 Task: Automatically update extensions to their latest versions in Visual Studio Code.
Action: Mouse moved to (23, 166)
Screenshot: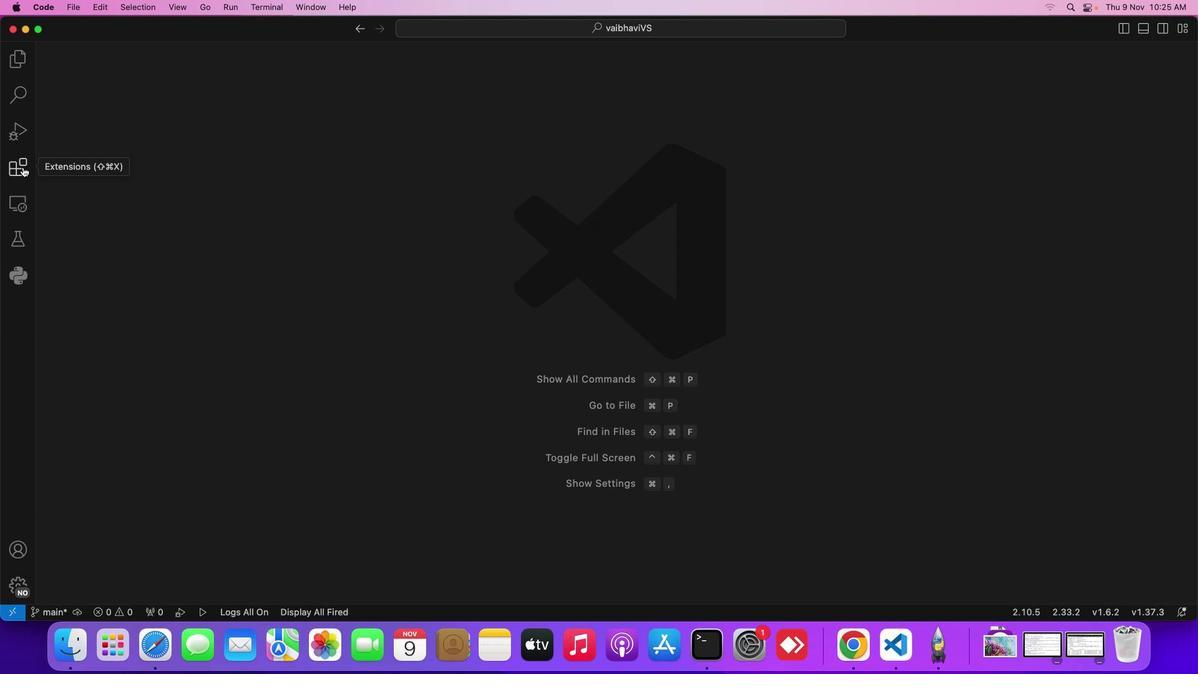 
Action: Mouse pressed left at (23, 166)
Screenshot: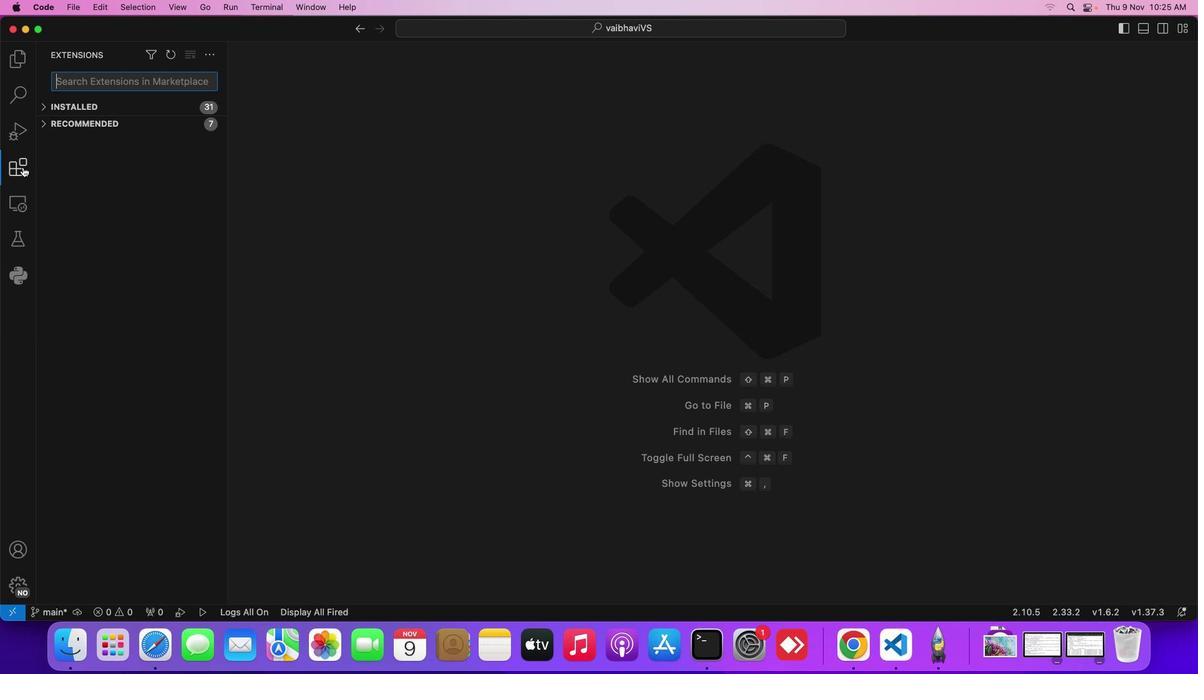 
Action: Mouse moved to (208, 58)
Screenshot: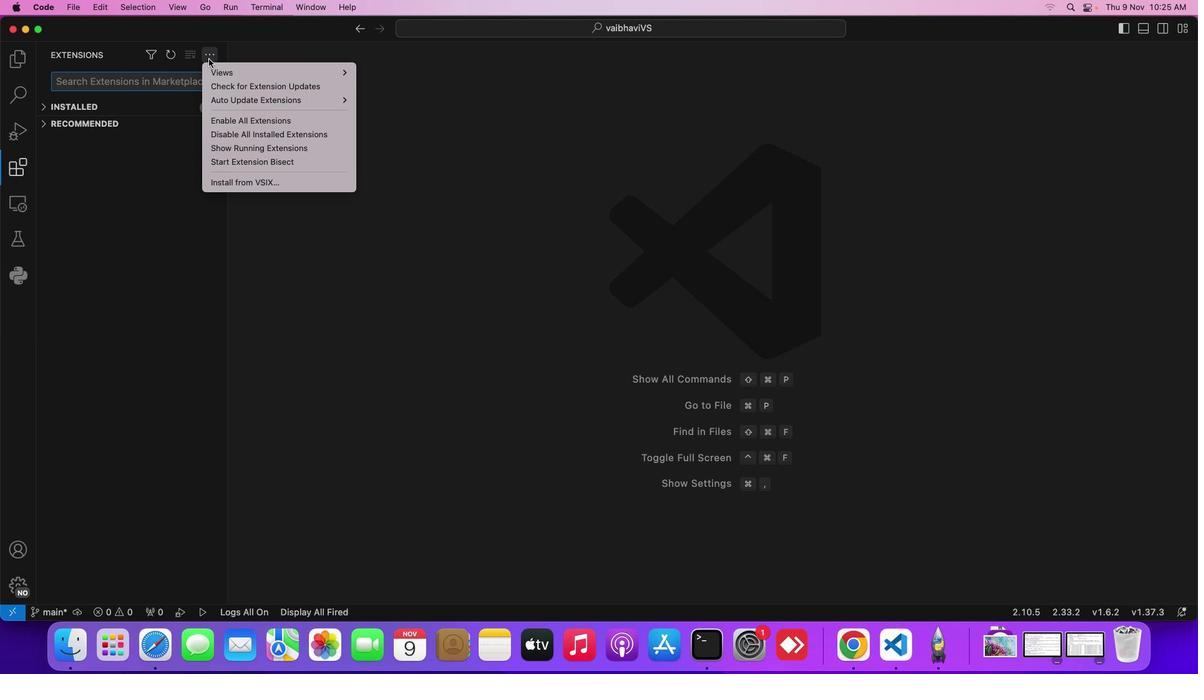 
Action: Mouse pressed left at (208, 58)
Screenshot: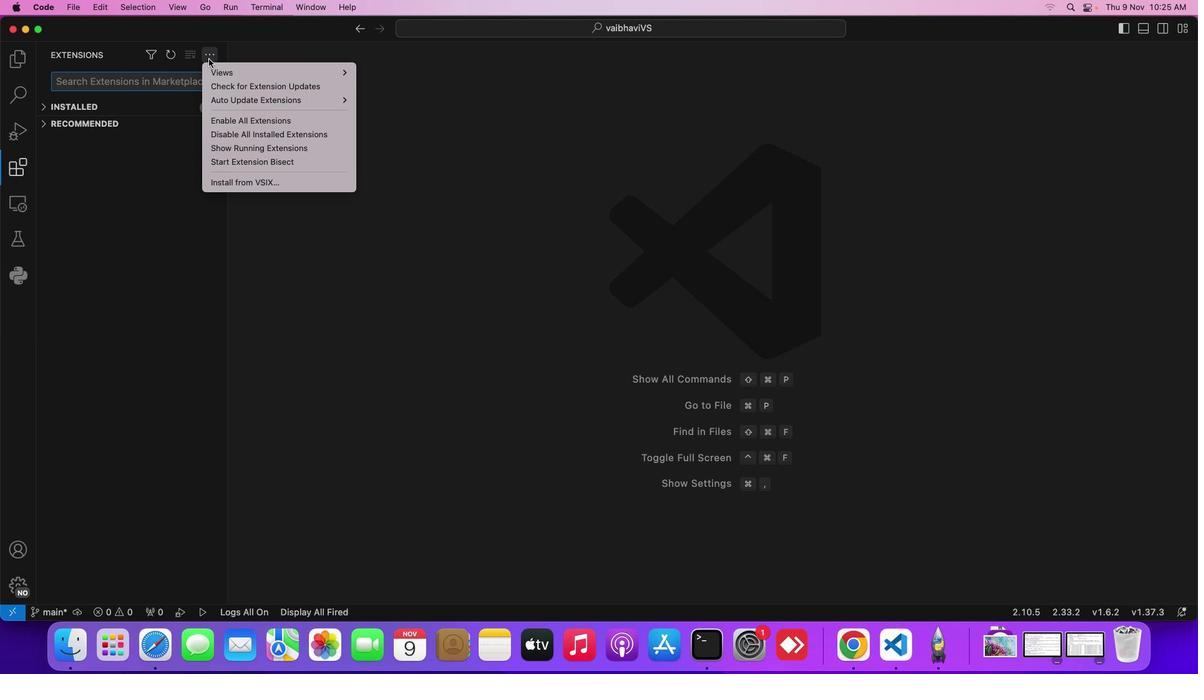 
Action: Mouse moved to (231, 98)
Screenshot: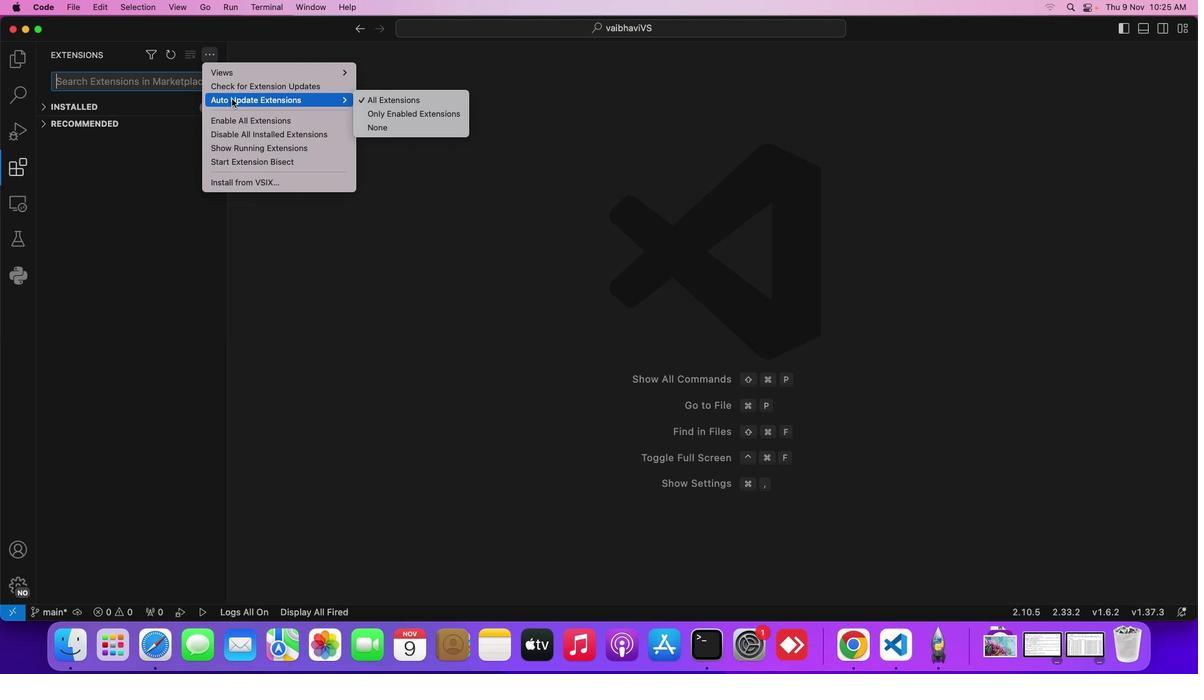 
Action: Mouse pressed left at (231, 98)
Screenshot: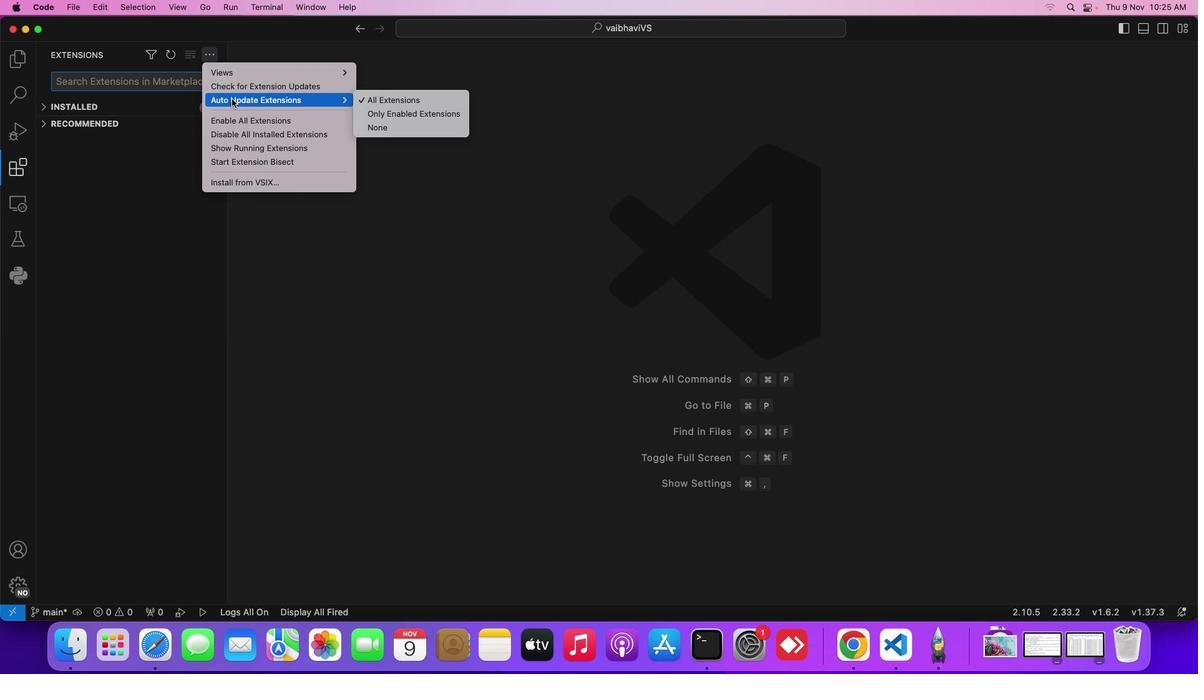 
Action: Mouse moved to (367, 108)
Screenshot: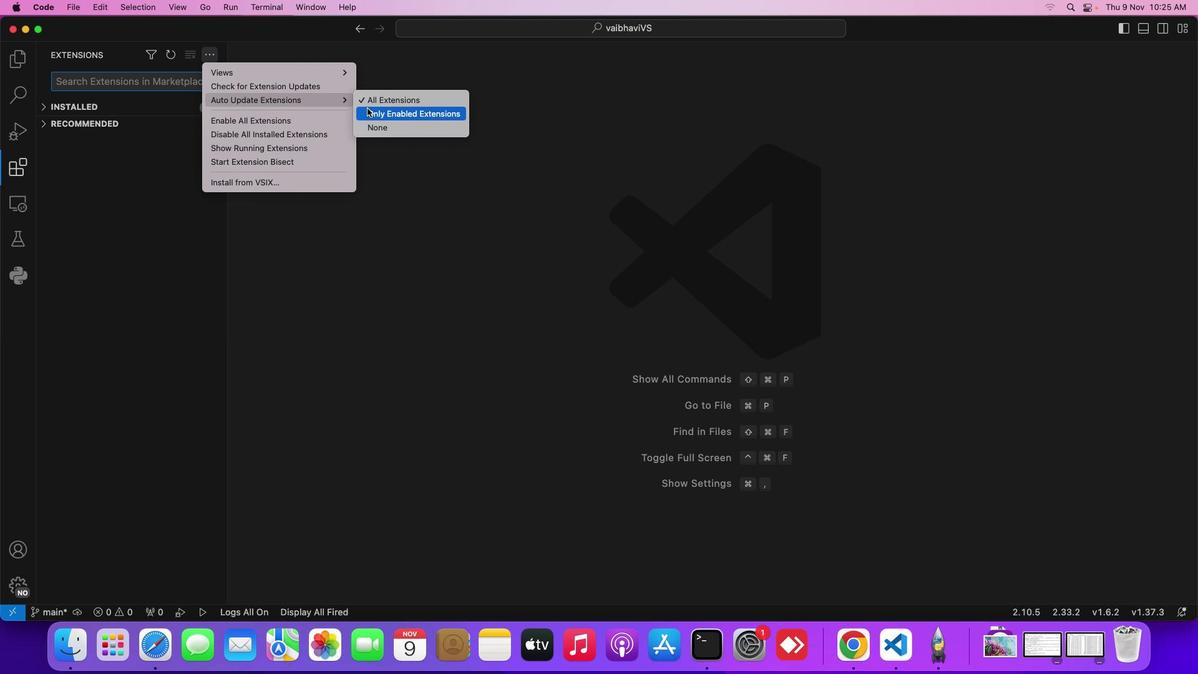 
Action: Mouse pressed left at (367, 108)
Screenshot: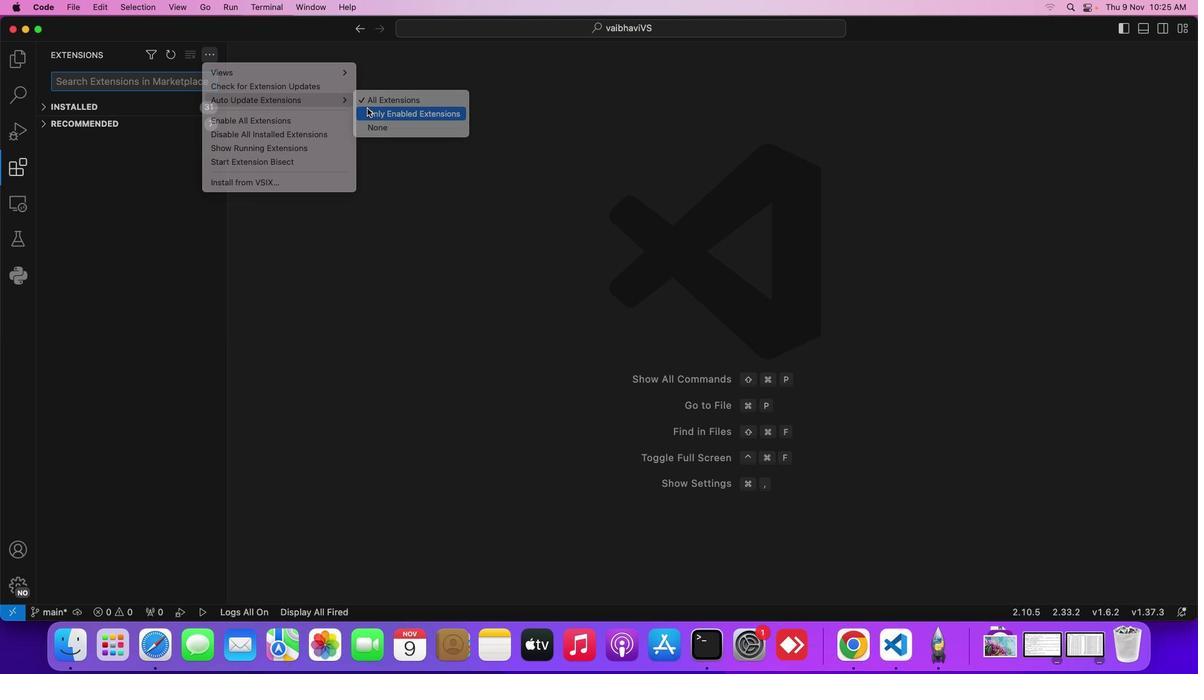 
Action: Mouse moved to (153, 80)
Screenshot: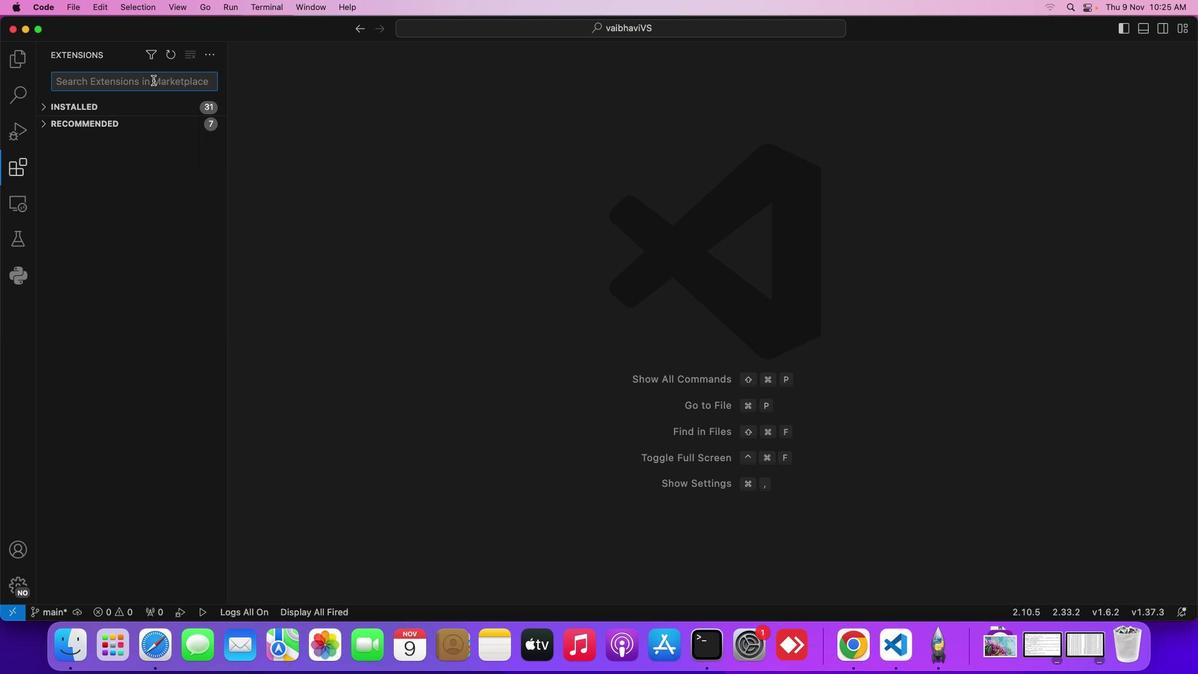 
Action: Mouse pressed left at (153, 80)
Screenshot: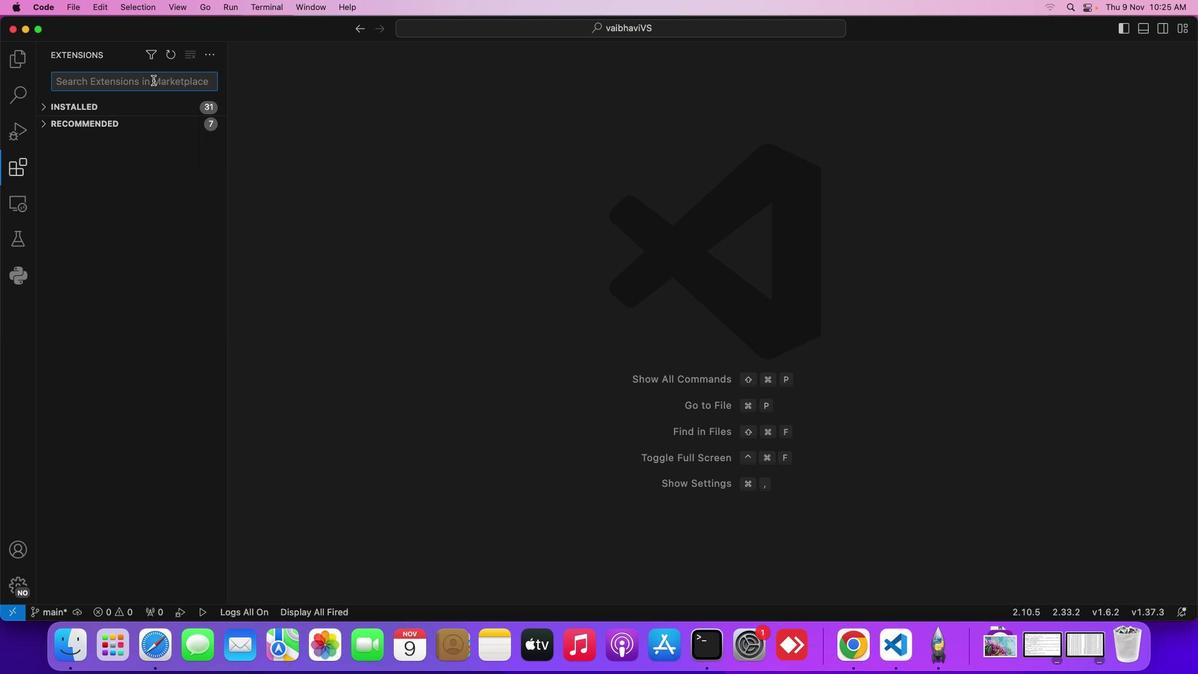 
Action: Key pressed 'f'
Screenshot: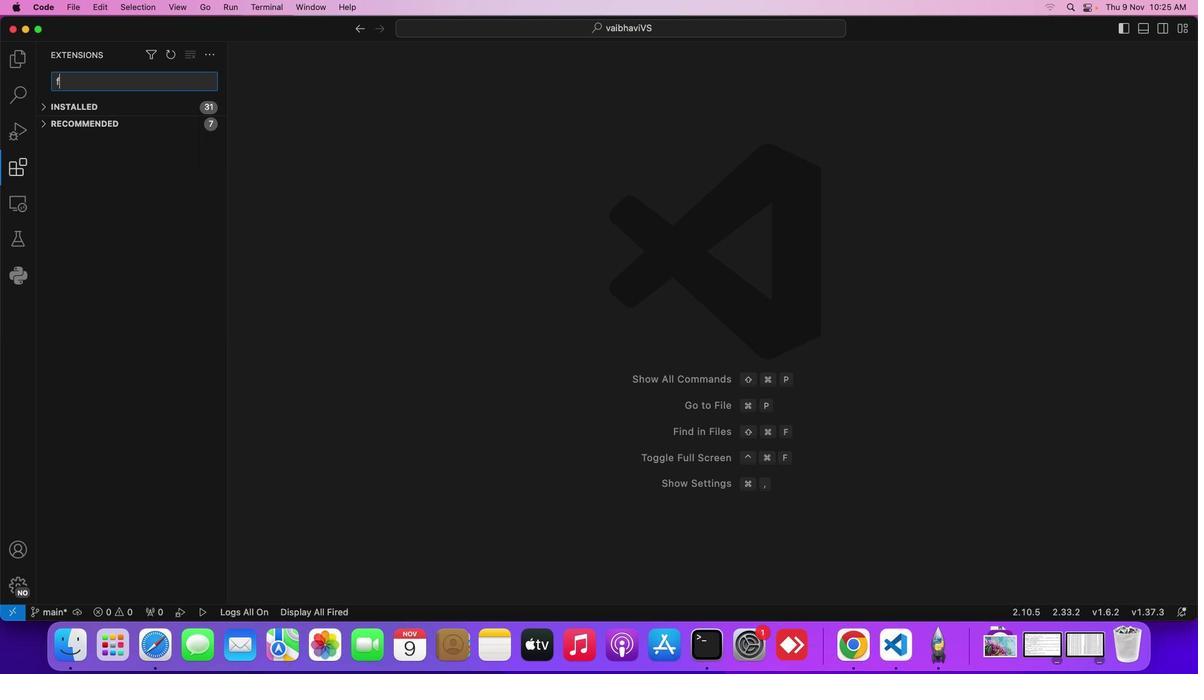 
Action: Mouse moved to (153, 81)
Screenshot: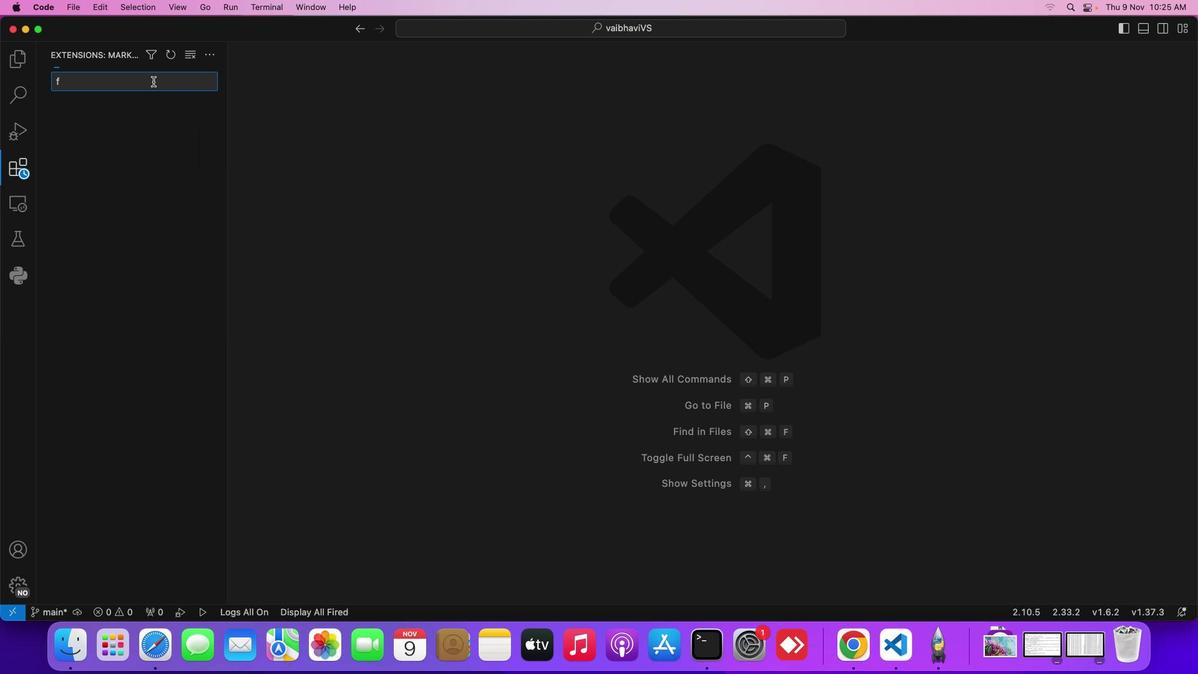 
Action: Key pressed Key.backspace'p''y''h''t'Key.backspaceKey.backspace't''h''o''n'Key.space'u''p''d''a''t''e'
Screenshot: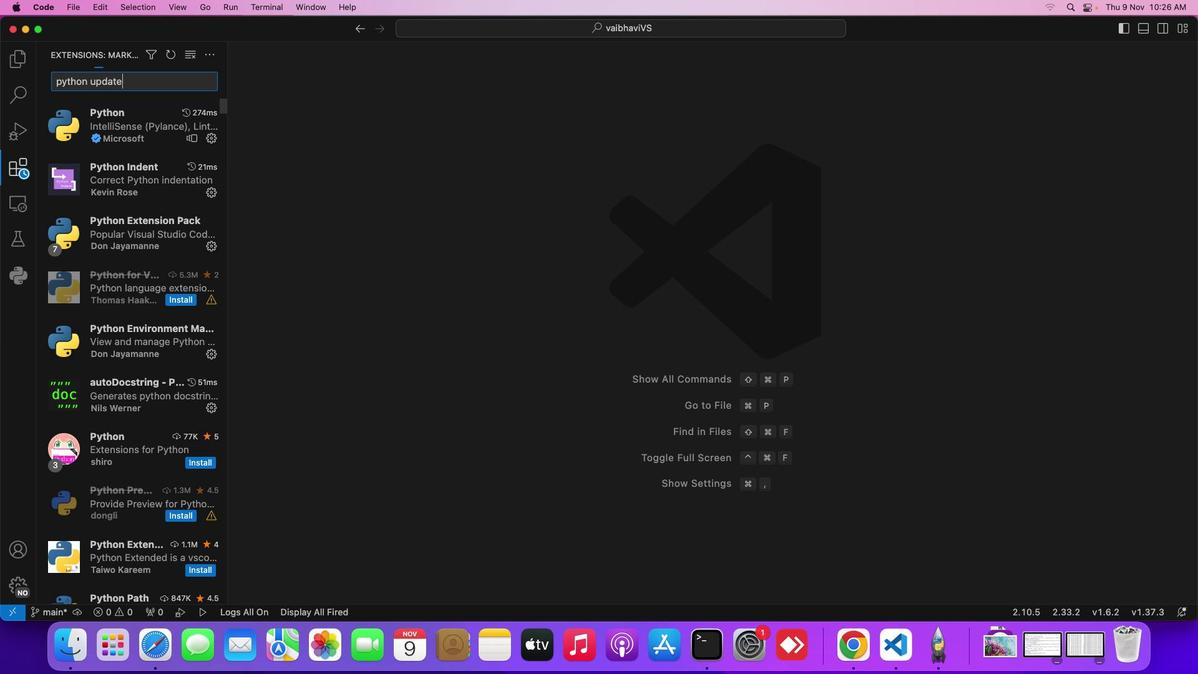 
Action: Mouse moved to (142, 79)
Screenshot: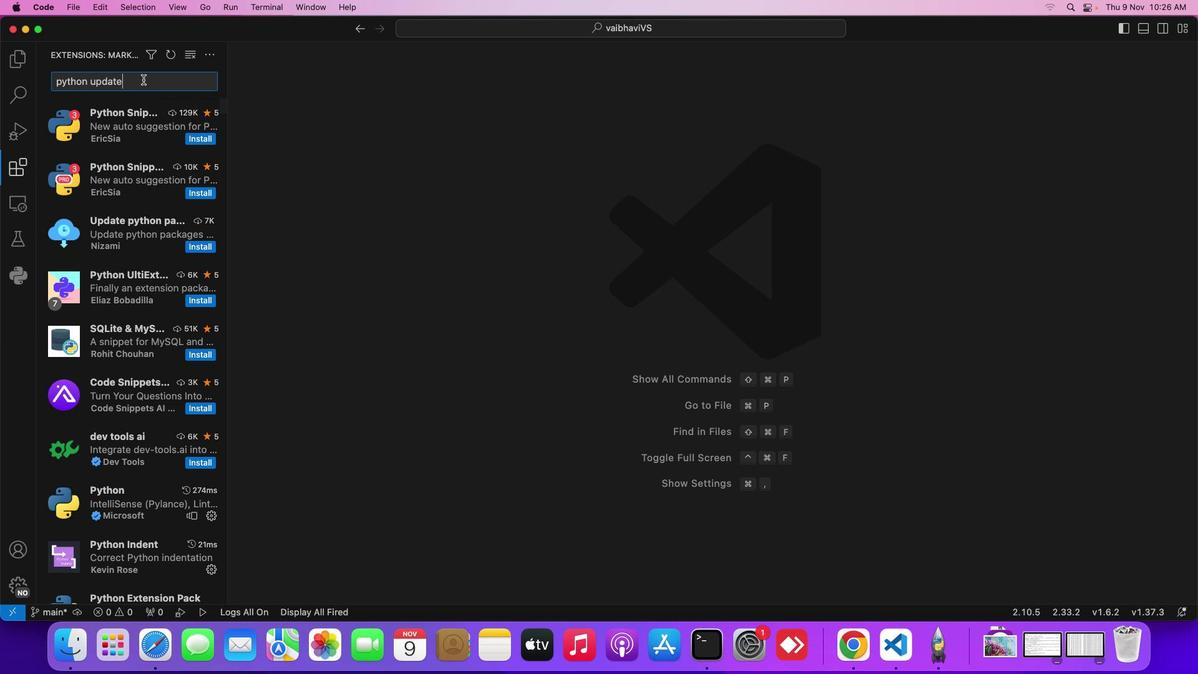 
Action: Key pressed Key.backspaceKey.backspaceKey.backspaceKey.backspaceKey.backspaceKey.backspace
Screenshot: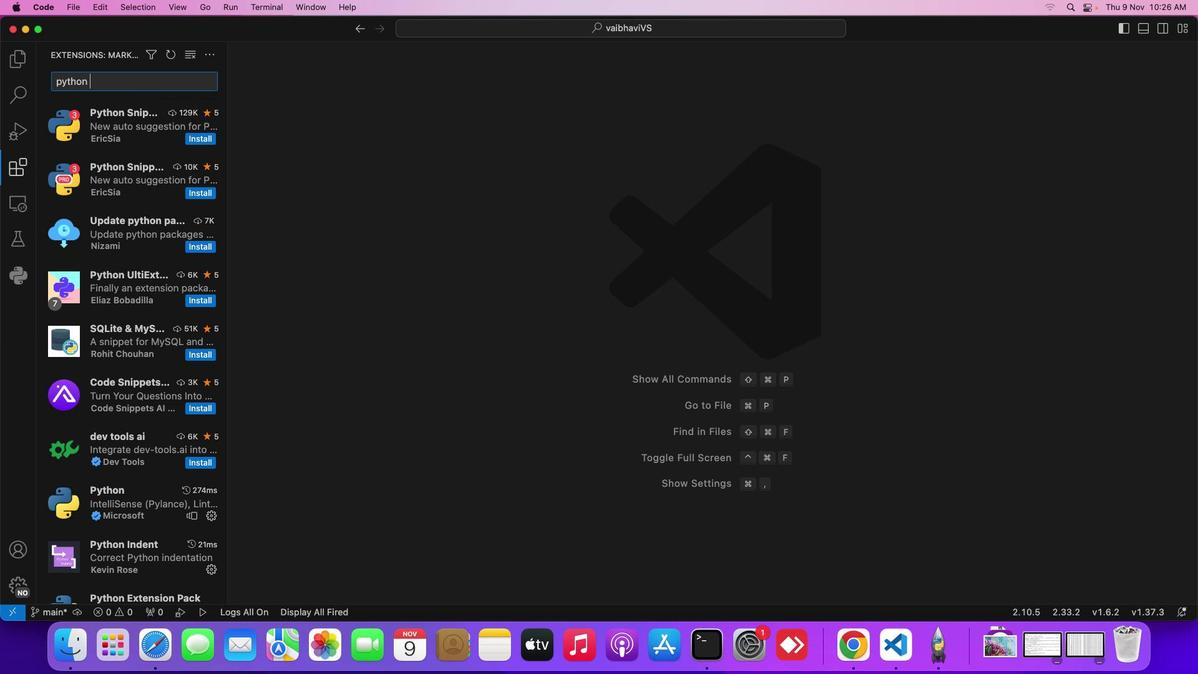 
Action: Mouse moved to (209, 53)
Screenshot: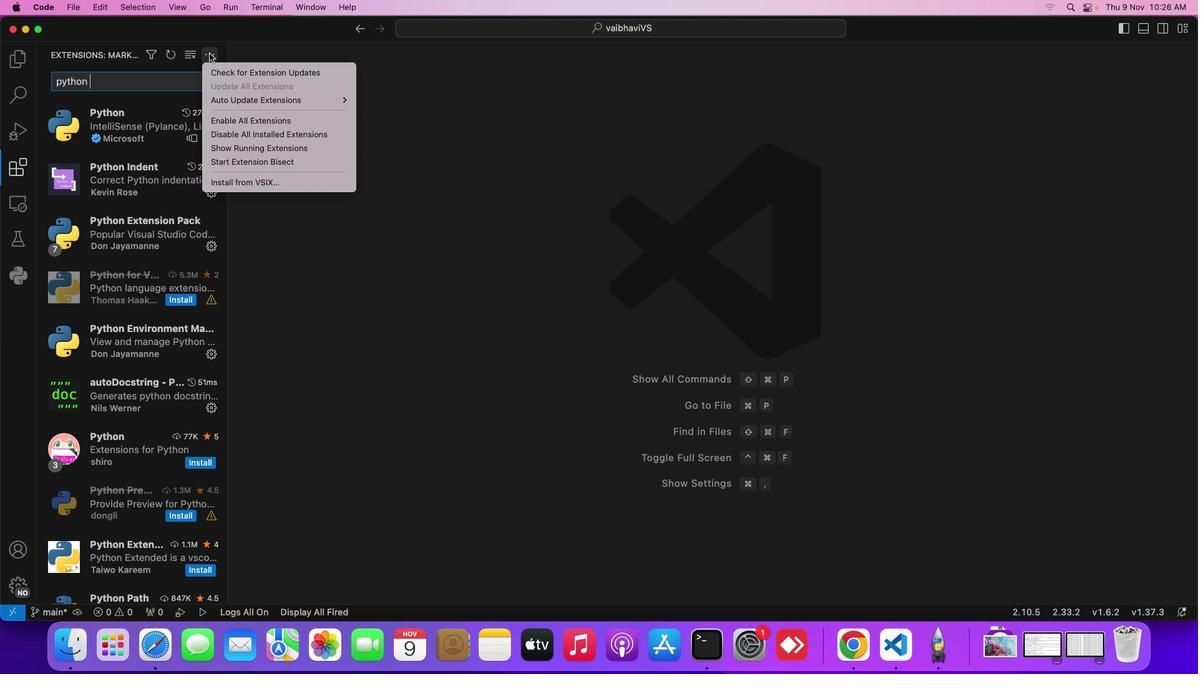 
Action: Mouse pressed left at (209, 53)
Screenshot: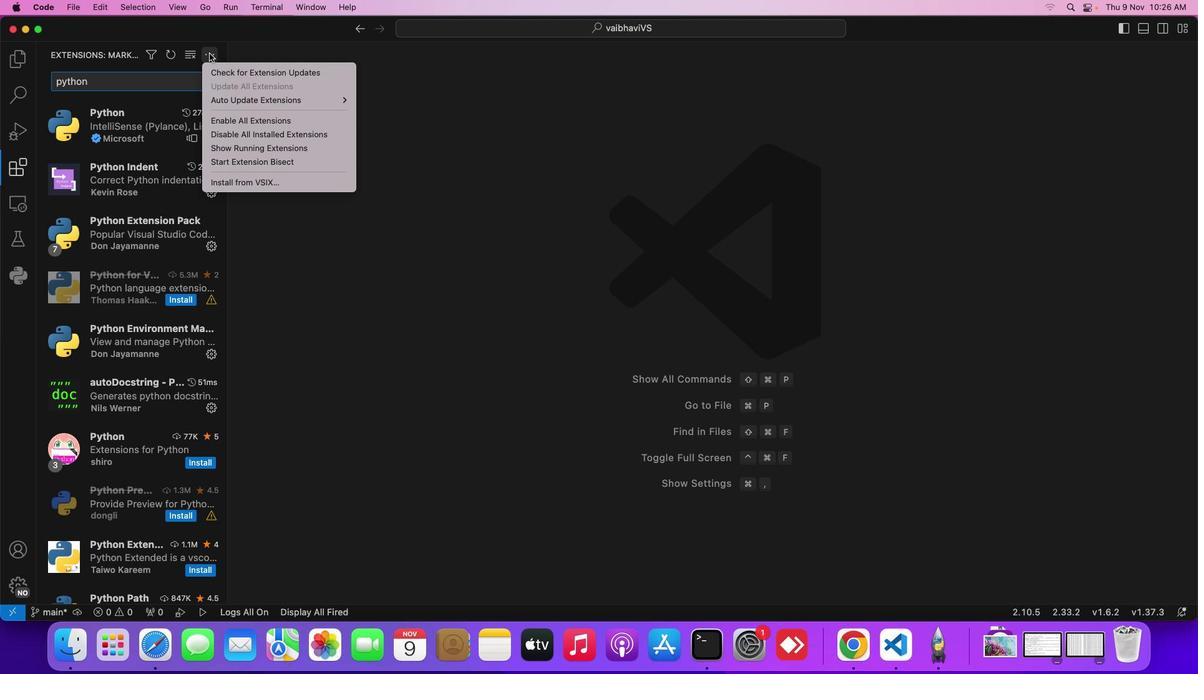 
Action: Mouse moved to (264, 104)
Screenshot: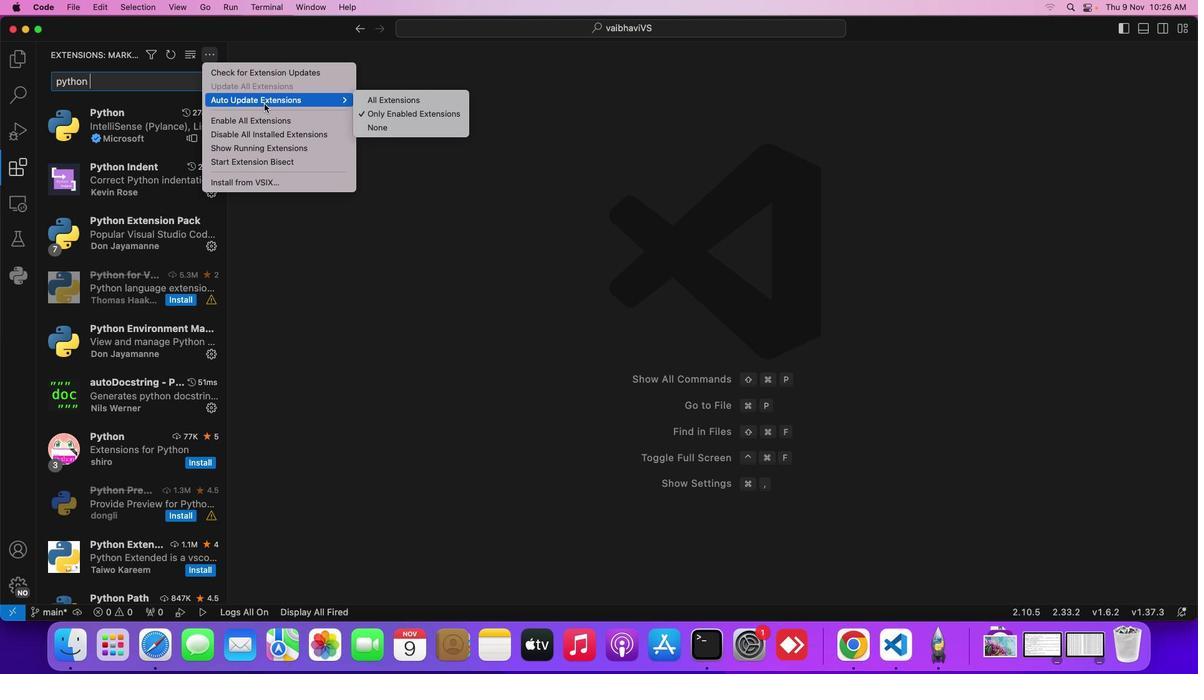 
Action: Mouse pressed left at (264, 104)
Screenshot: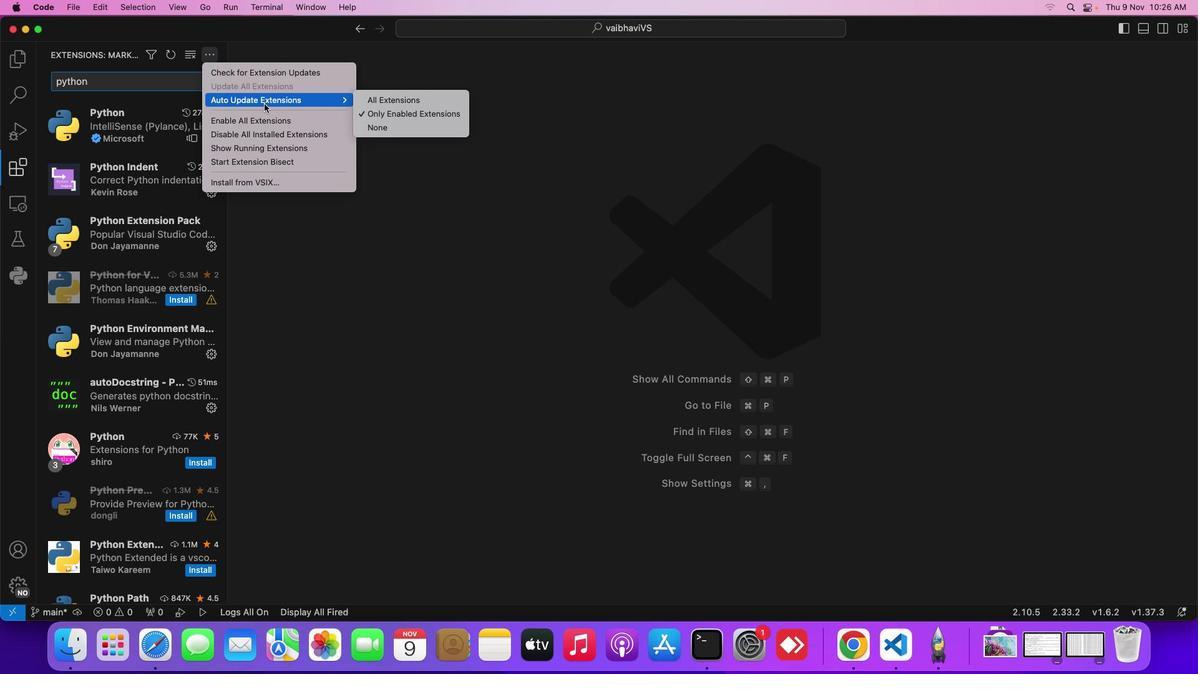
Action: Mouse moved to (382, 101)
Screenshot: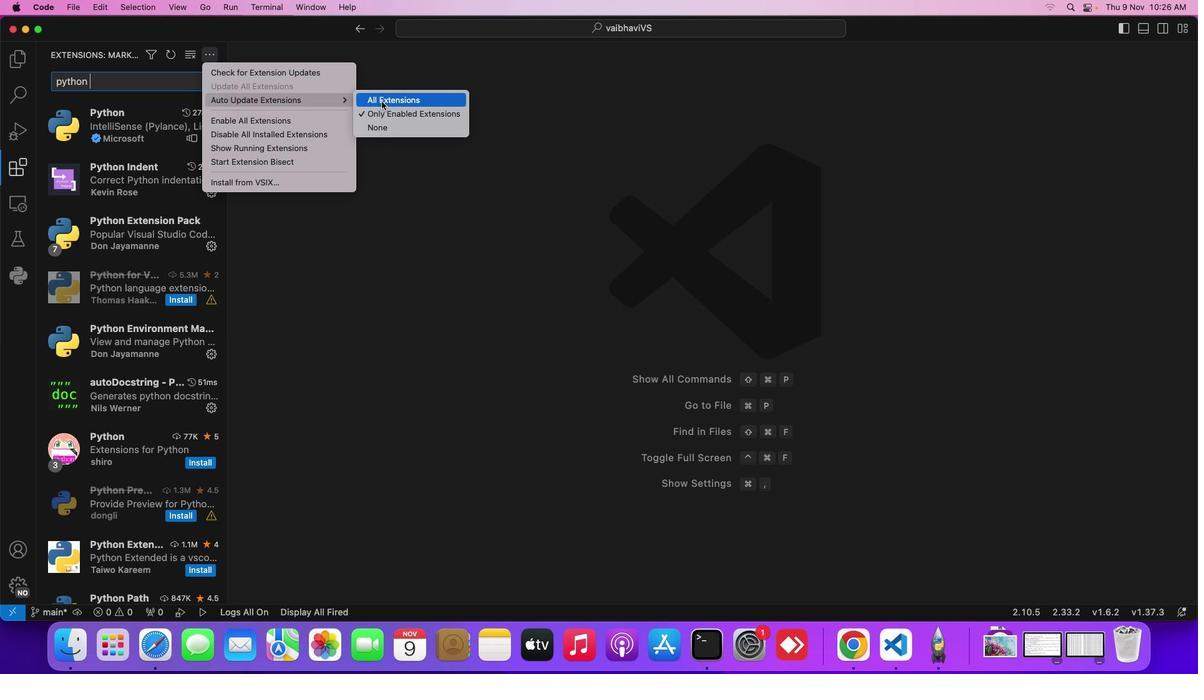 
Action: Mouse pressed left at (382, 101)
Screenshot: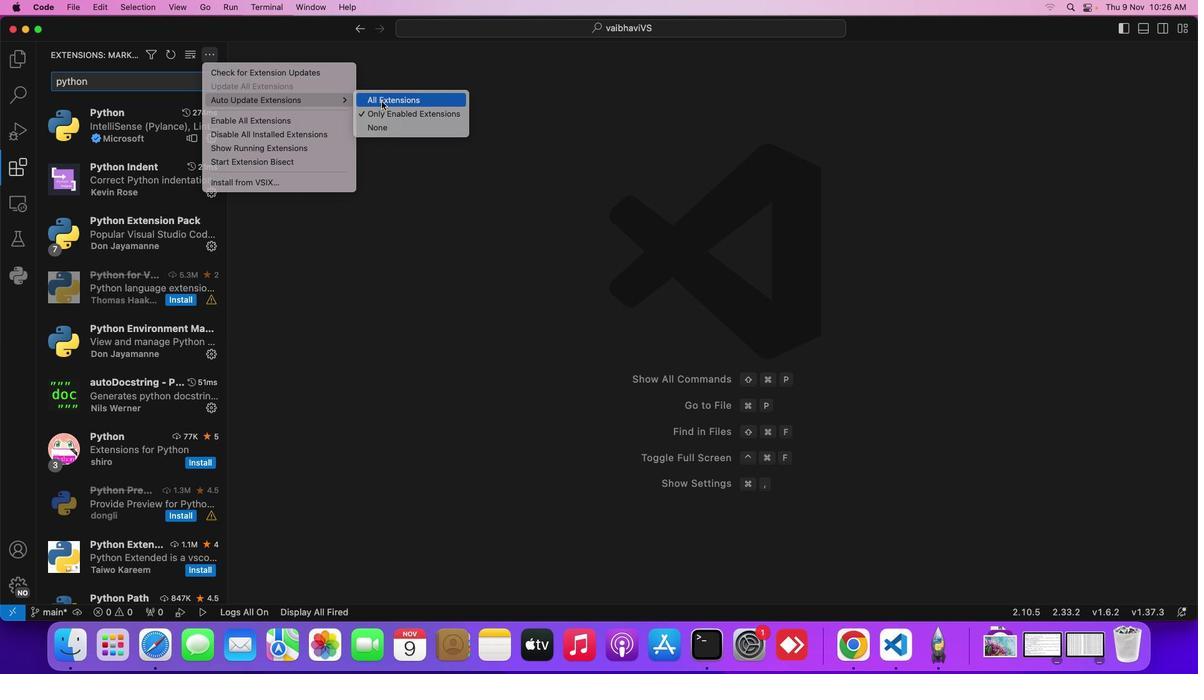 
Action: Mouse moved to (179, 122)
Screenshot: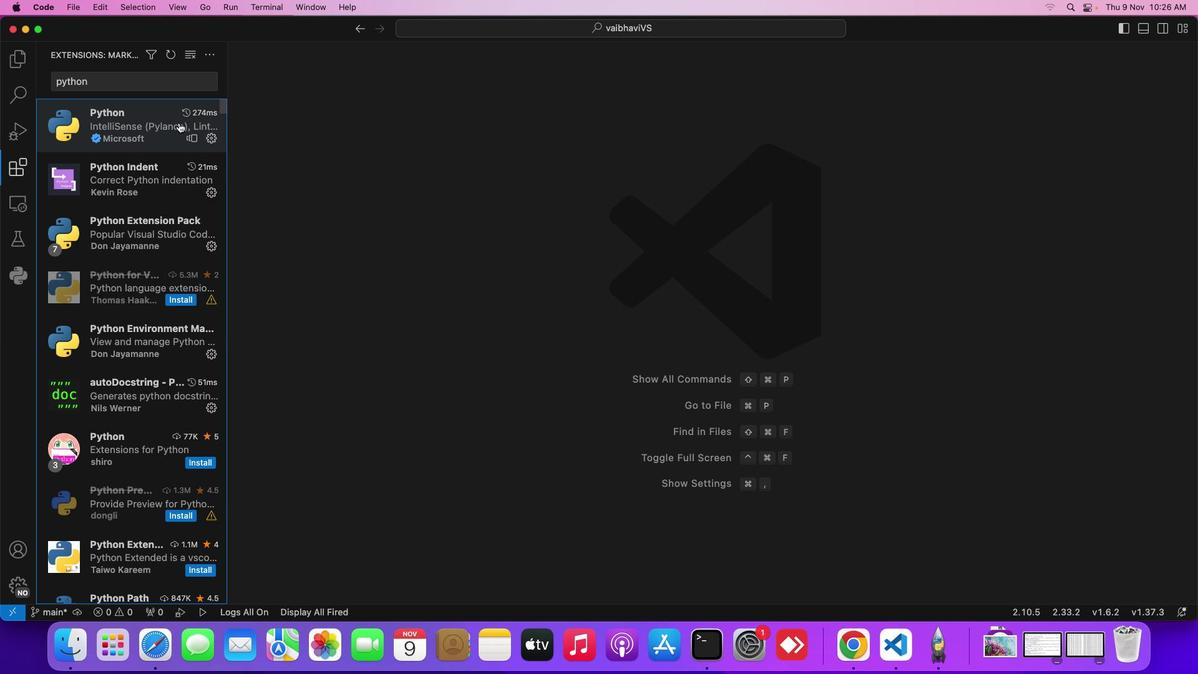 
Action: Mouse pressed left at (179, 122)
Screenshot: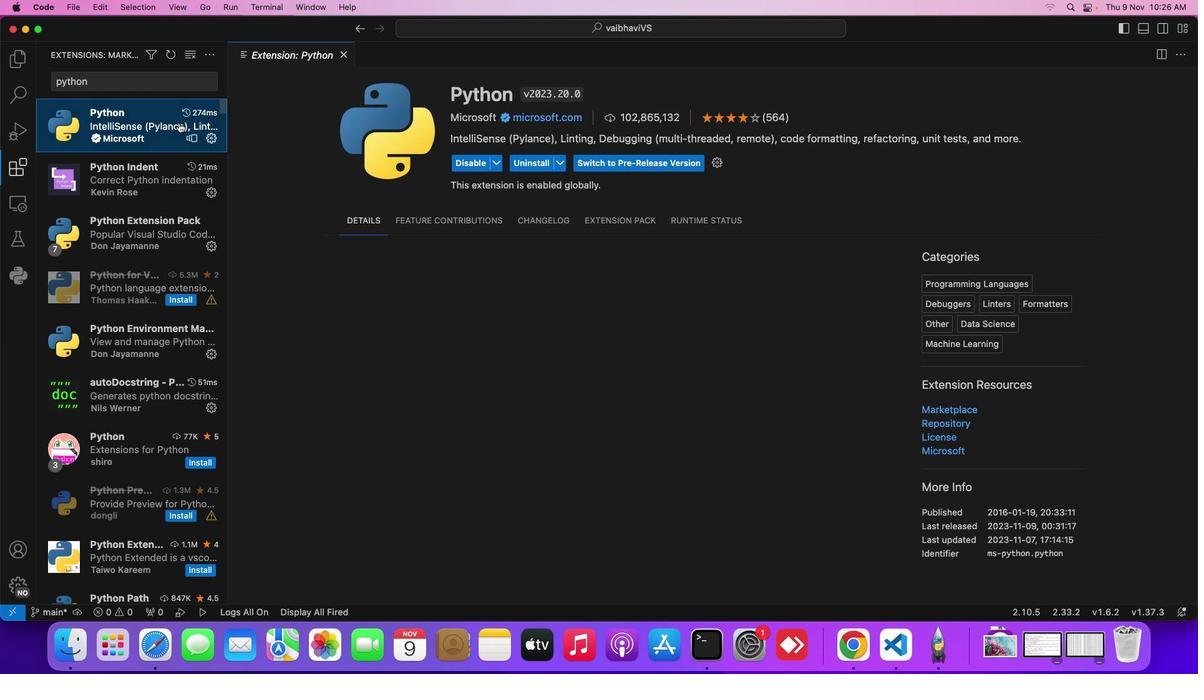 
Action: Mouse moved to (178, 123)
Screenshot: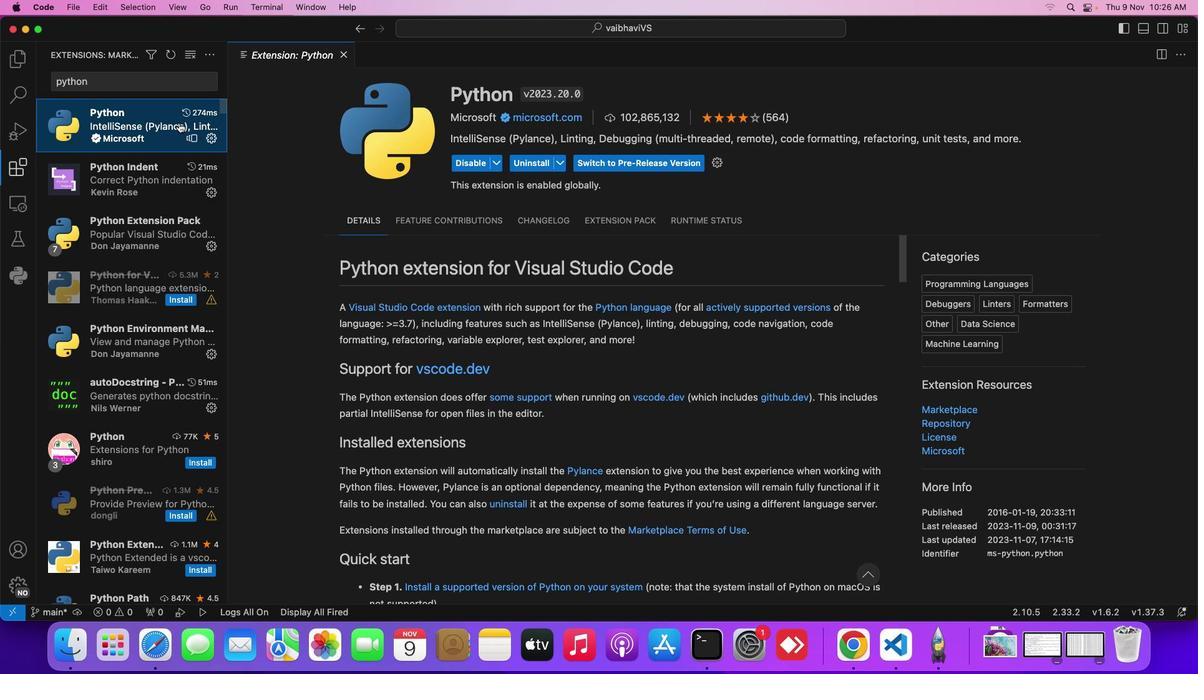 
